 Task: Look for products in the category "Minerals" with berry flavor only.
Action: Mouse pressed left at (38, 100)
Screenshot: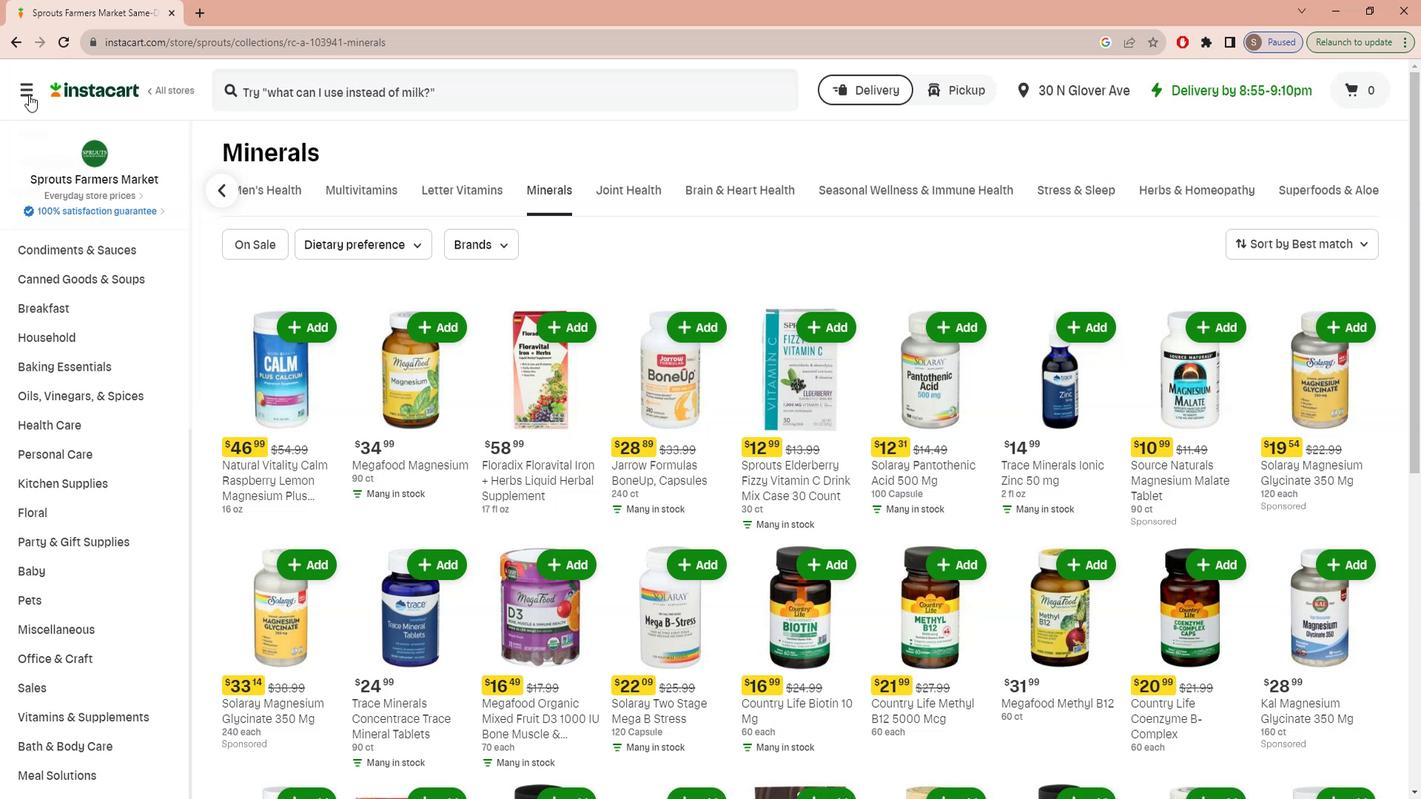 
Action: Mouse moved to (45, 202)
Screenshot: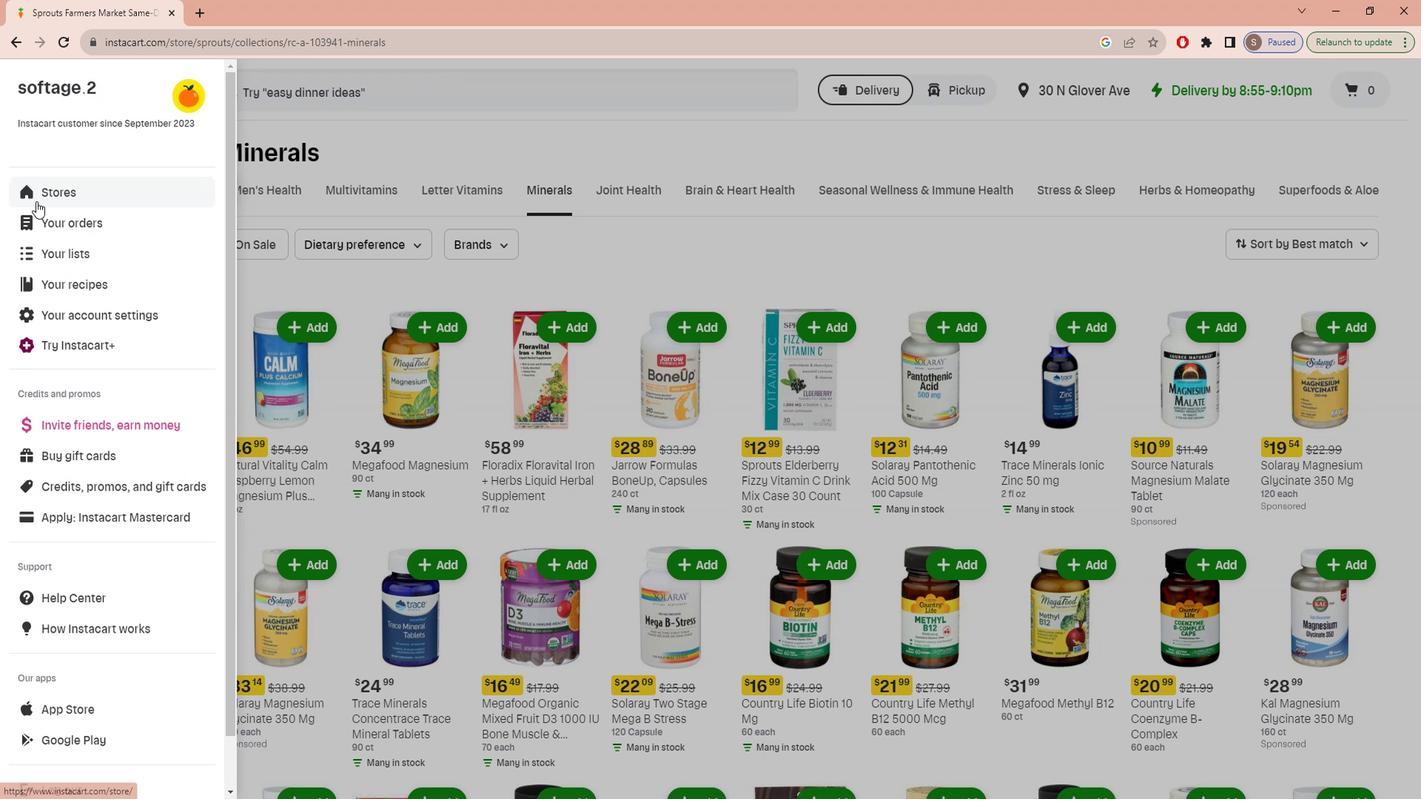 
Action: Mouse pressed left at (45, 202)
Screenshot: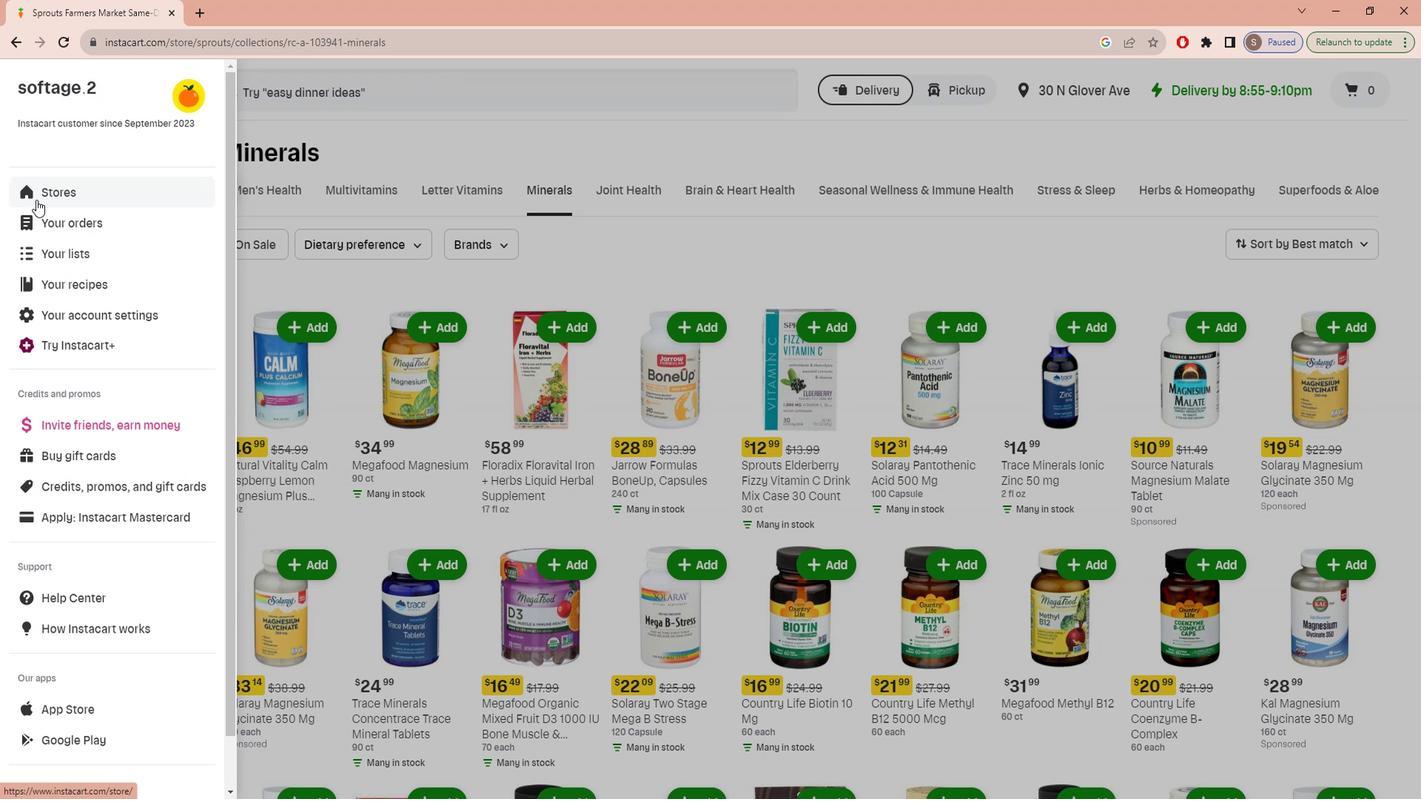 
Action: Mouse moved to (344, 162)
Screenshot: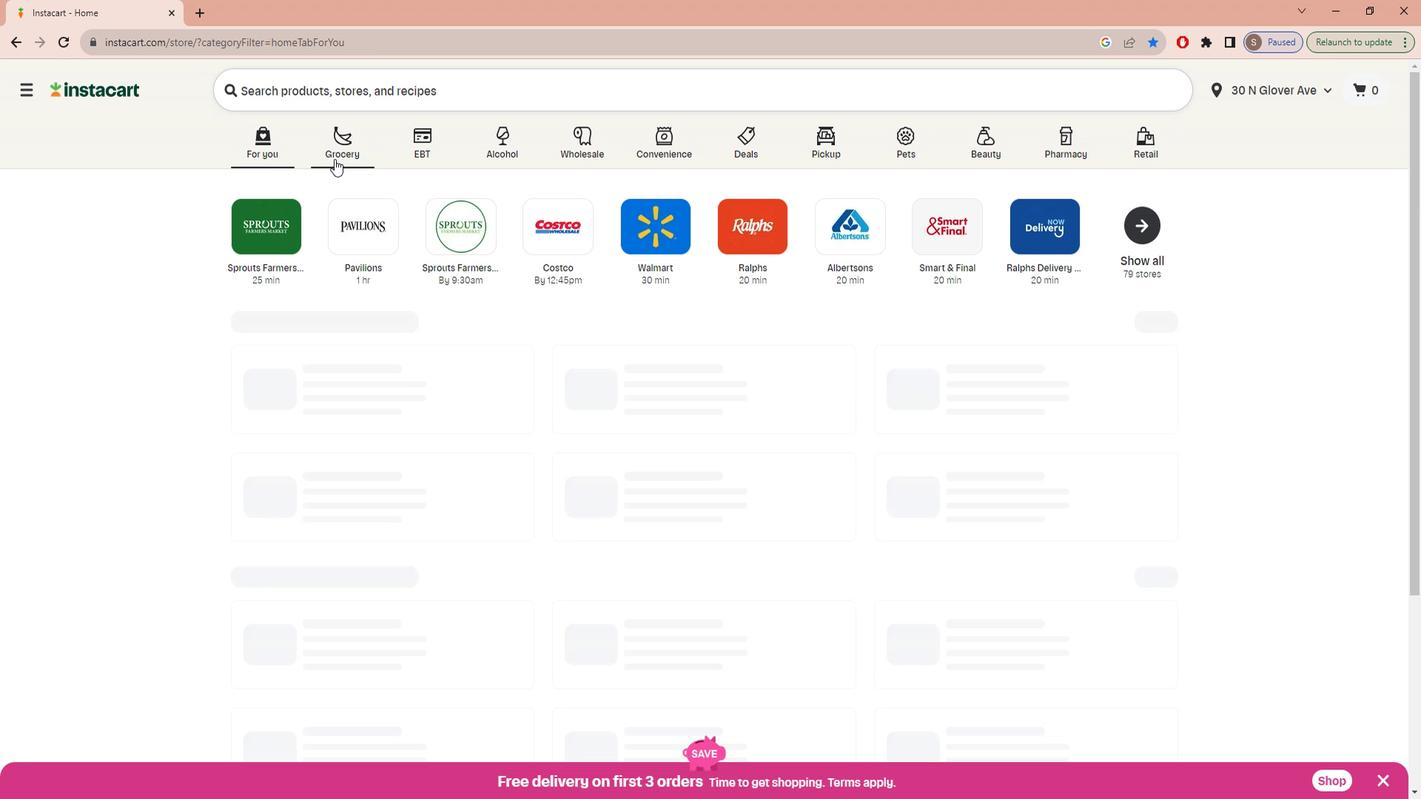 
Action: Mouse pressed left at (344, 162)
Screenshot: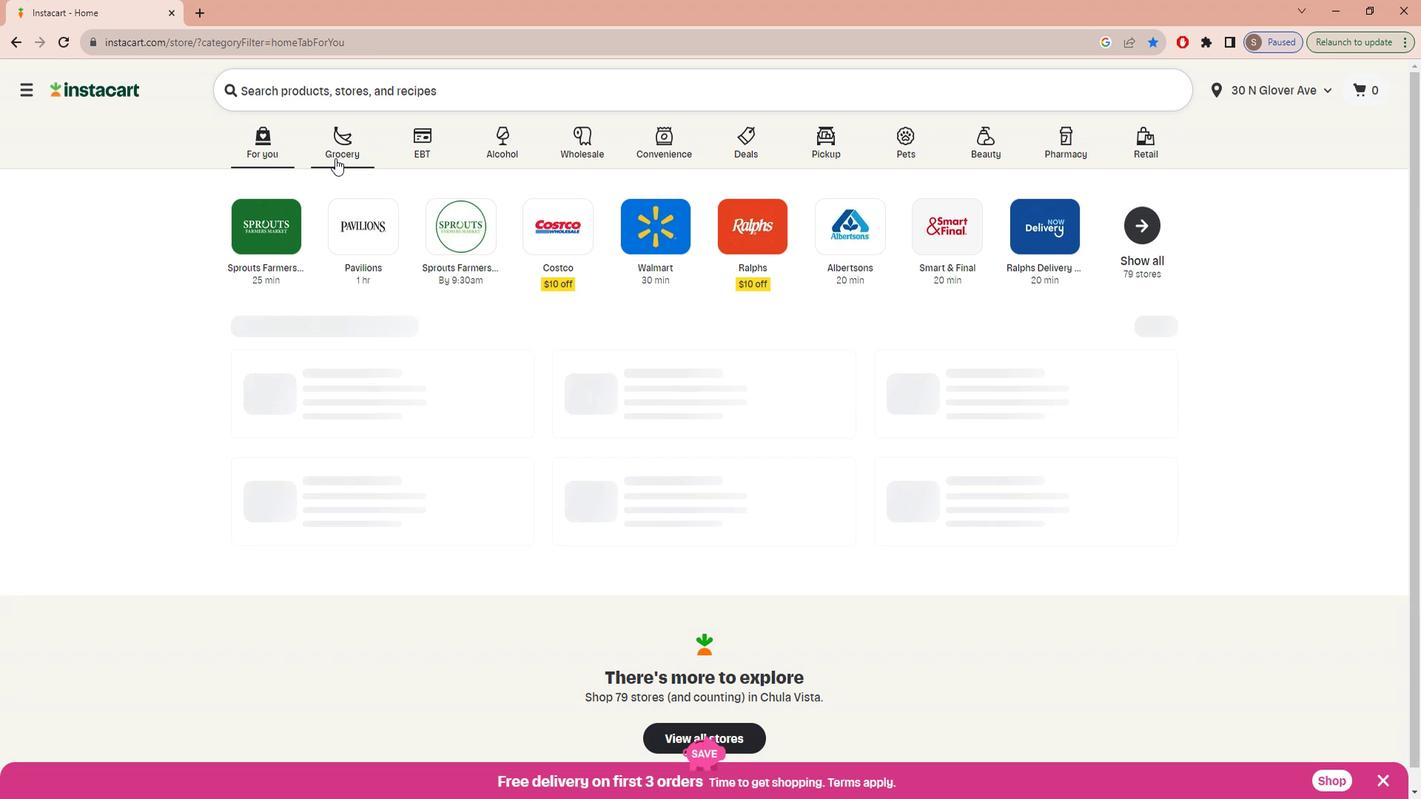 
Action: Mouse moved to (375, 401)
Screenshot: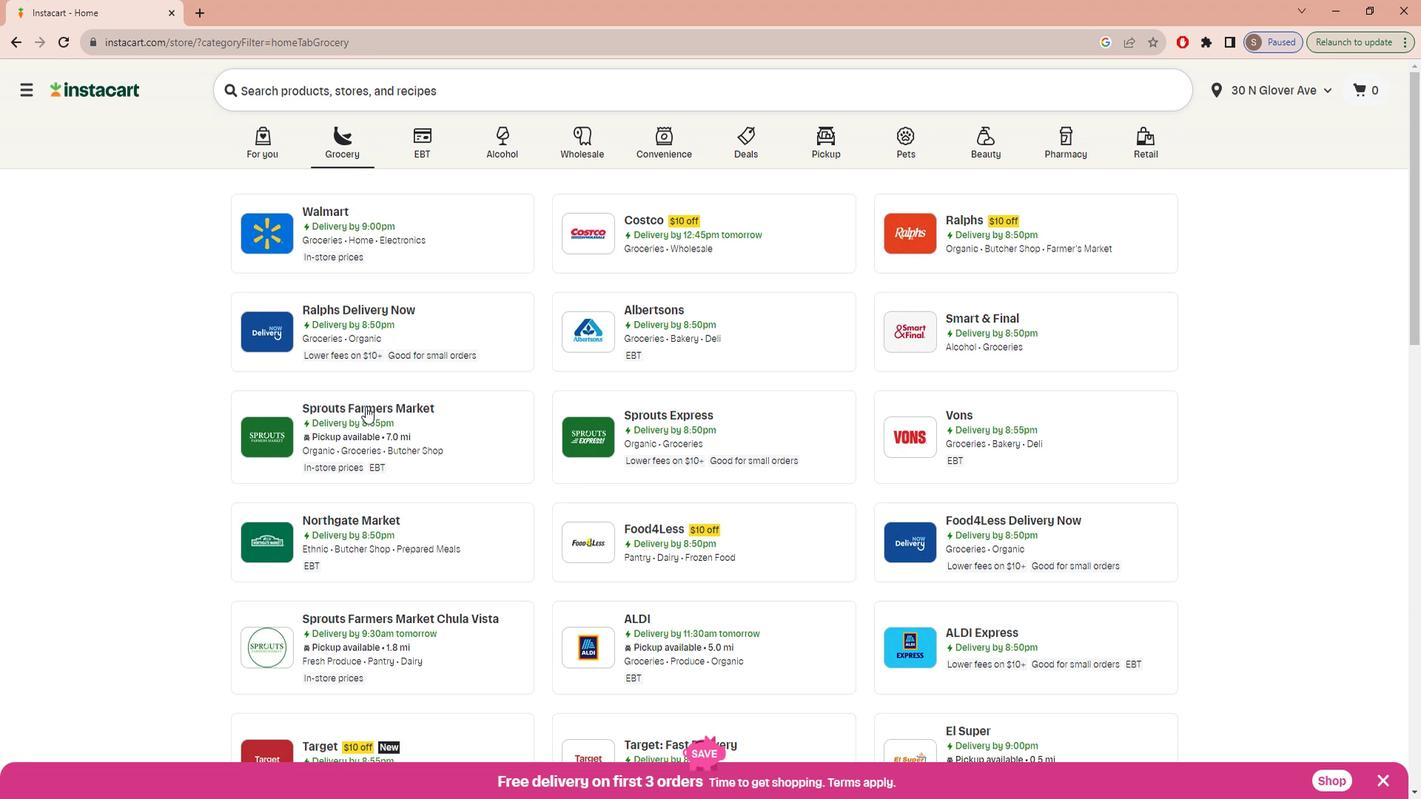 
Action: Mouse pressed left at (375, 401)
Screenshot: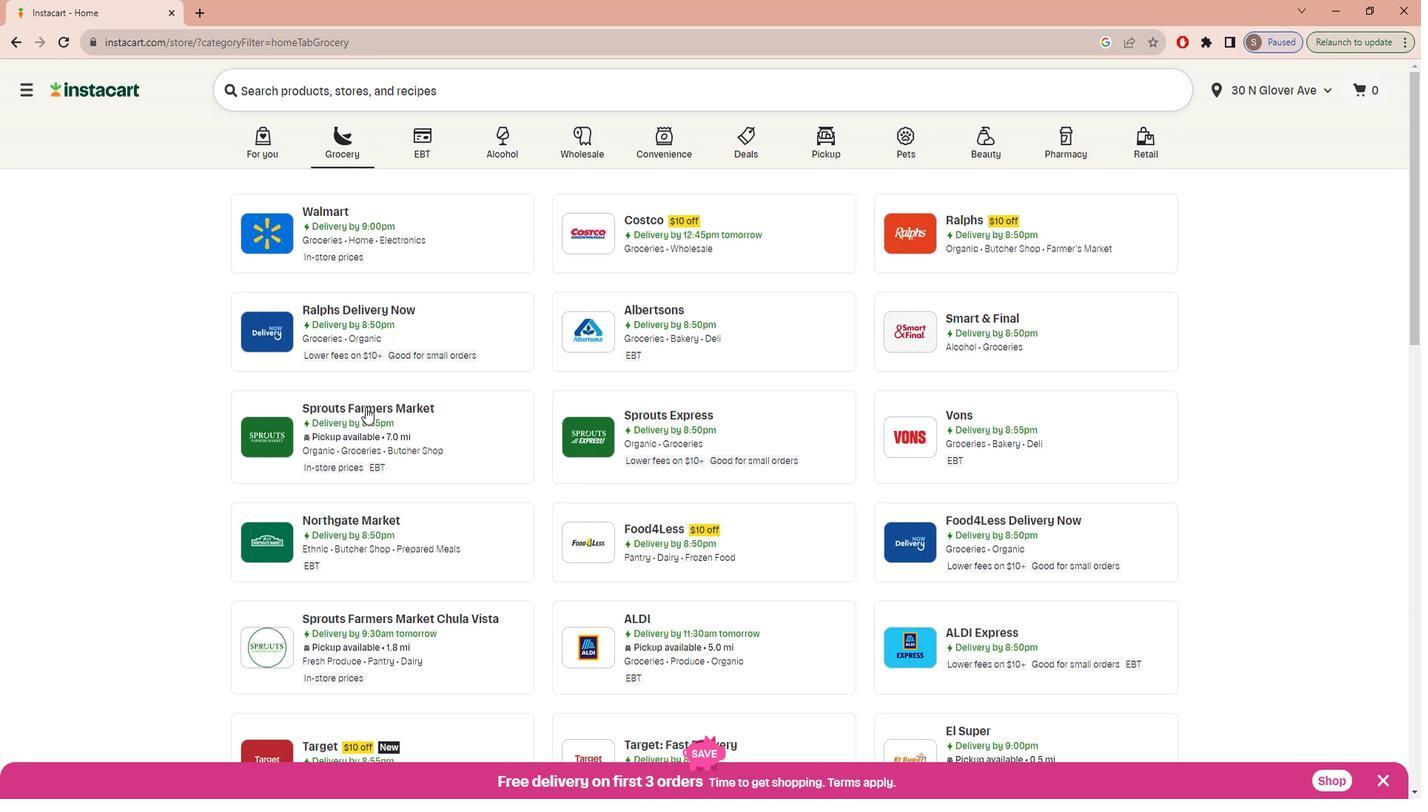 
Action: Mouse moved to (140, 620)
Screenshot: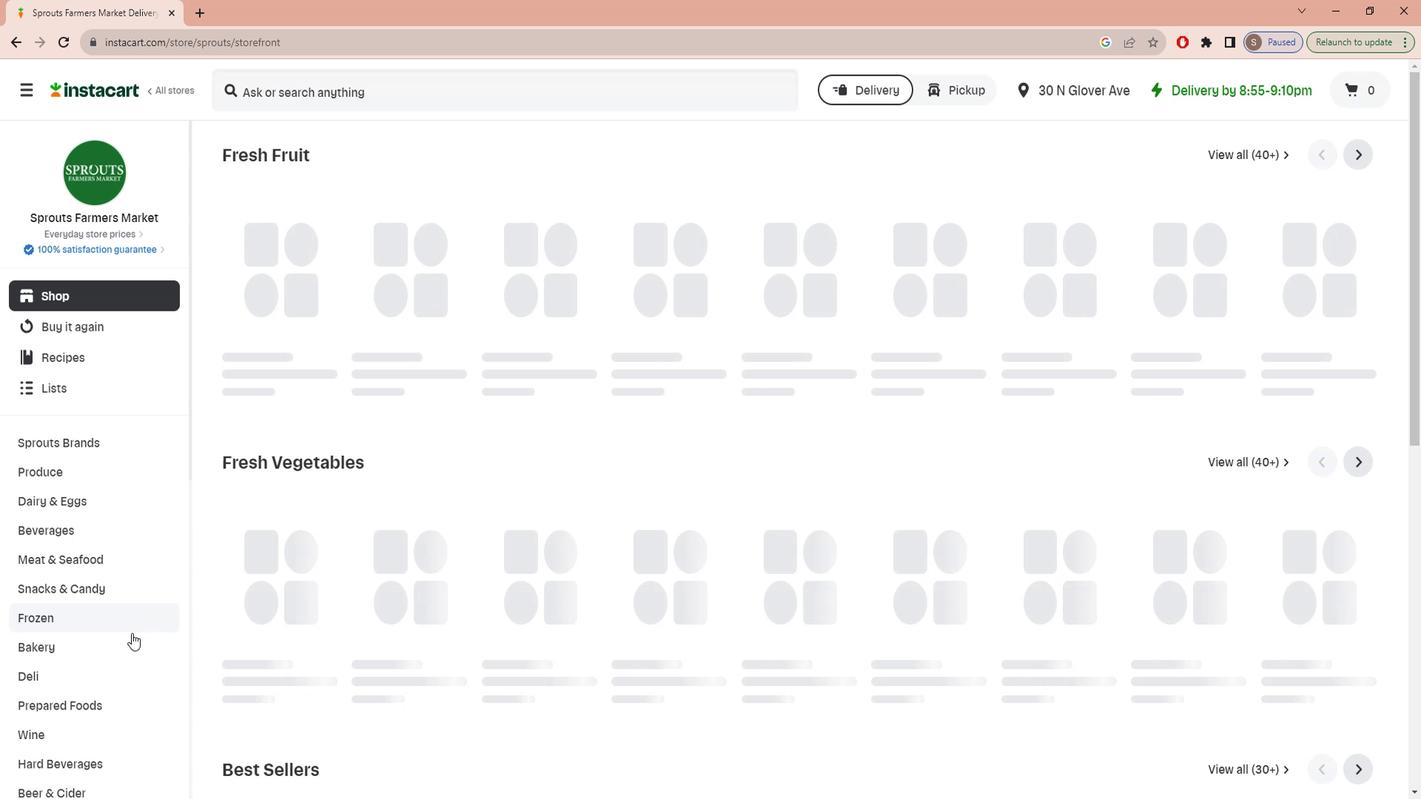 
Action: Mouse scrolled (140, 619) with delta (0, 0)
Screenshot: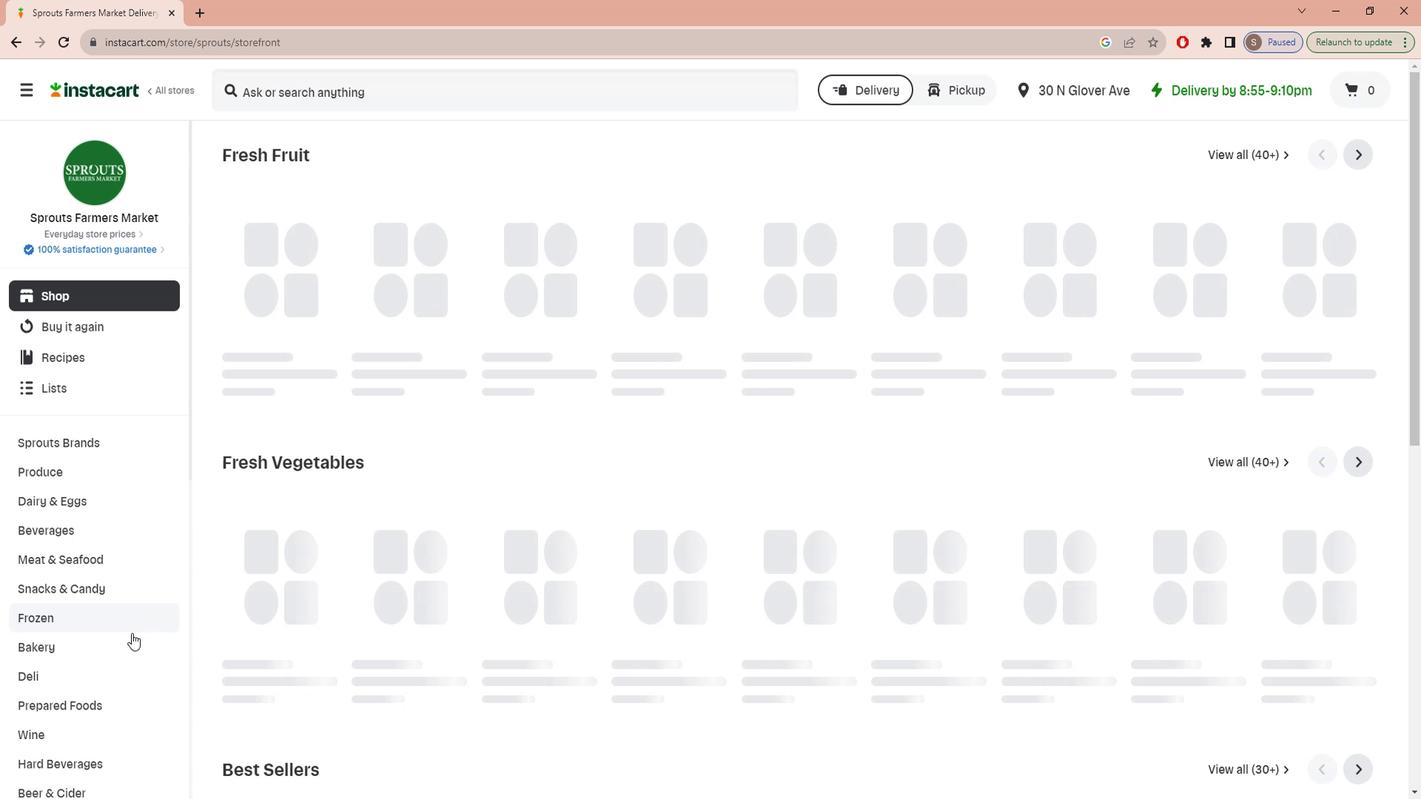
Action: Mouse moved to (139, 622)
Screenshot: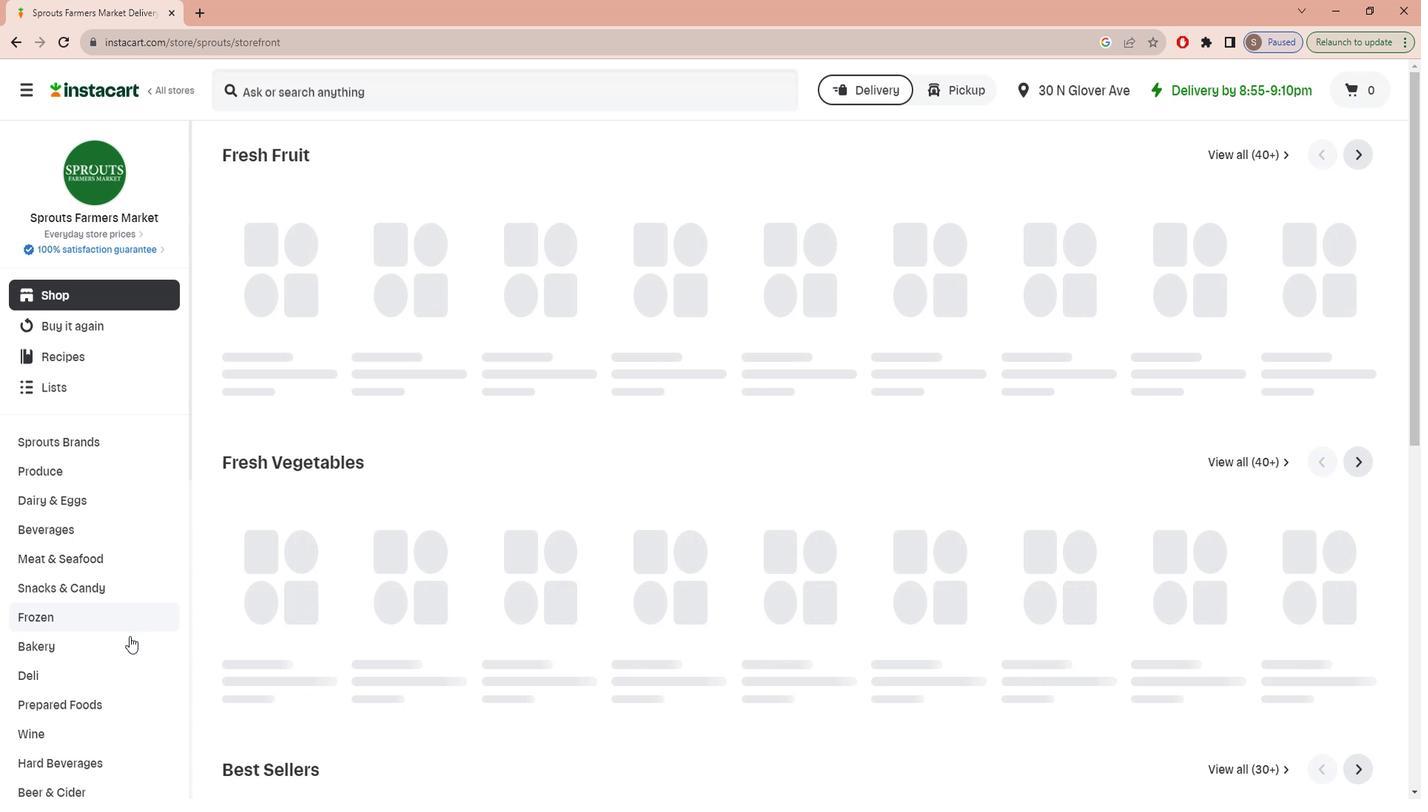 
Action: Mouse scrolled (139, 621) with delta (0, 0)
Screenshot: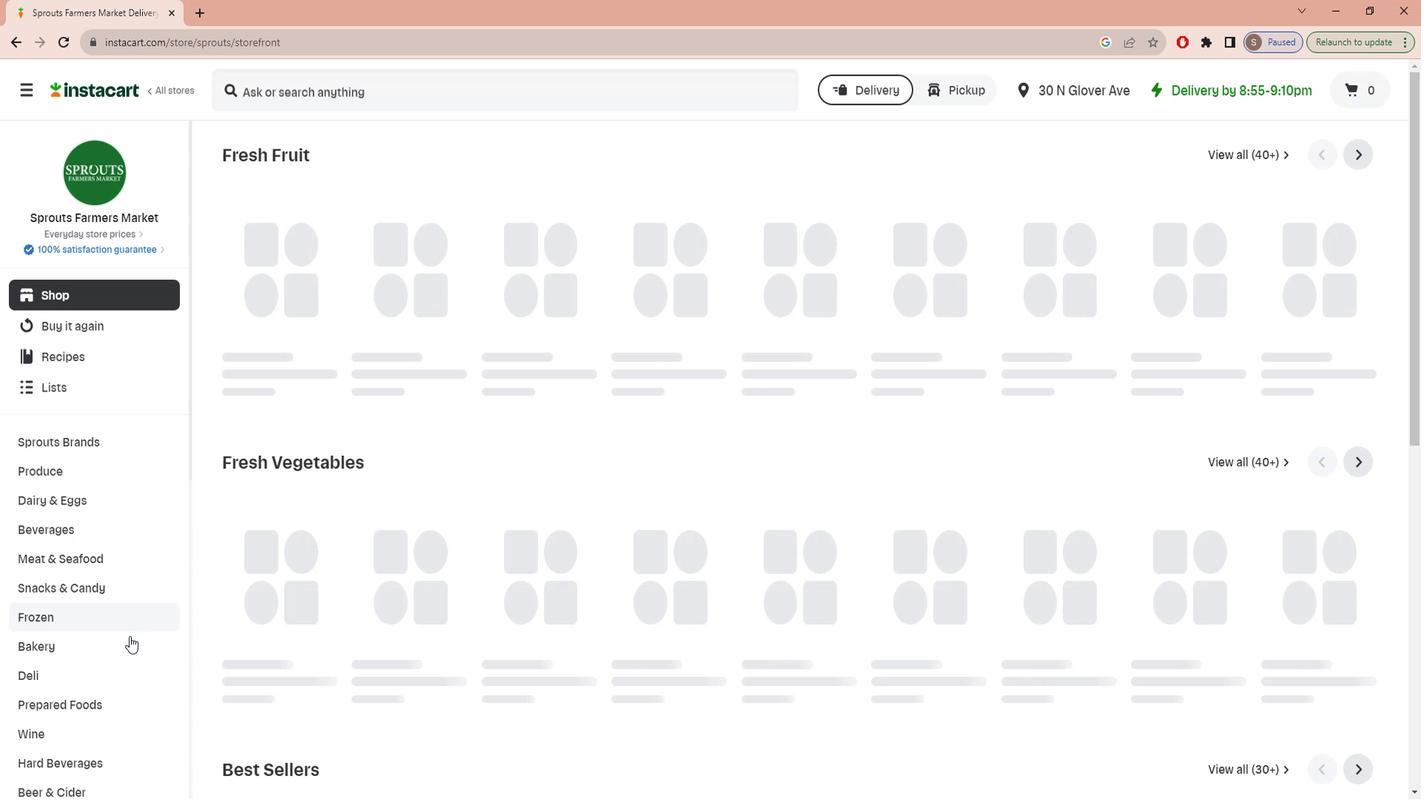 
Action: Mouse moved to (138, 622)
Screenshot: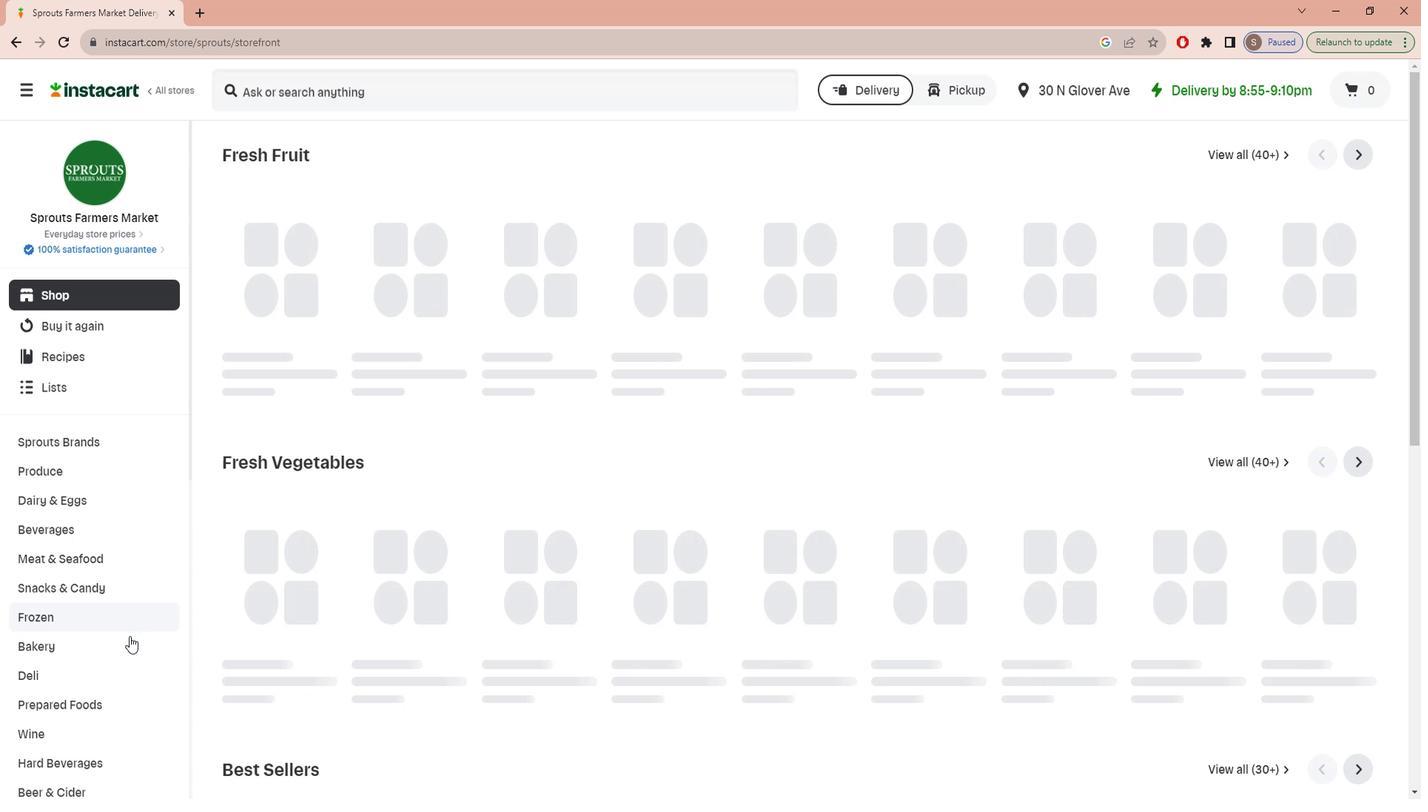 
Action: Mouse scrolled (138, 621) with delta (0, 0)
Screenshot: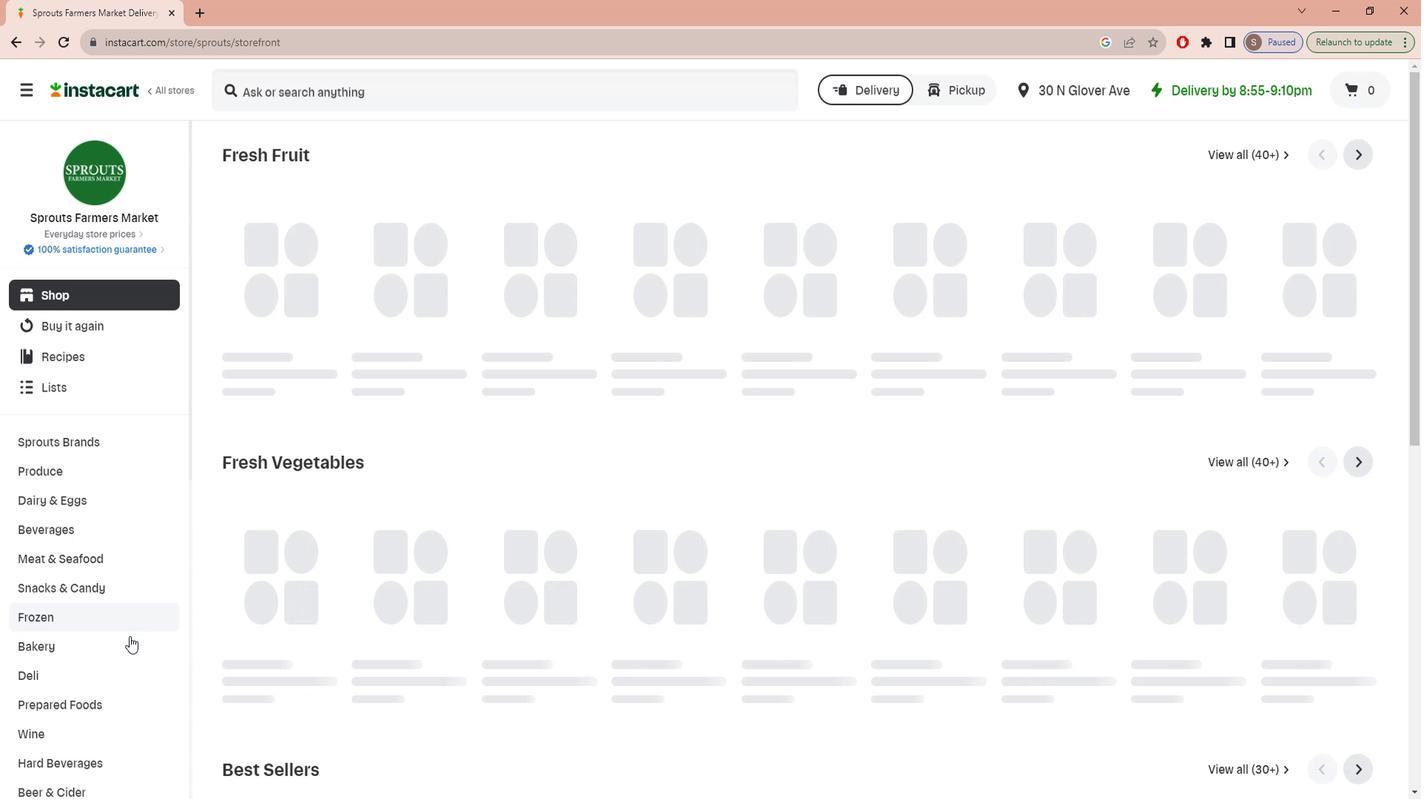 
Action: Mouse scrolled (138, 621) with delta (0, 0)
Screenshot: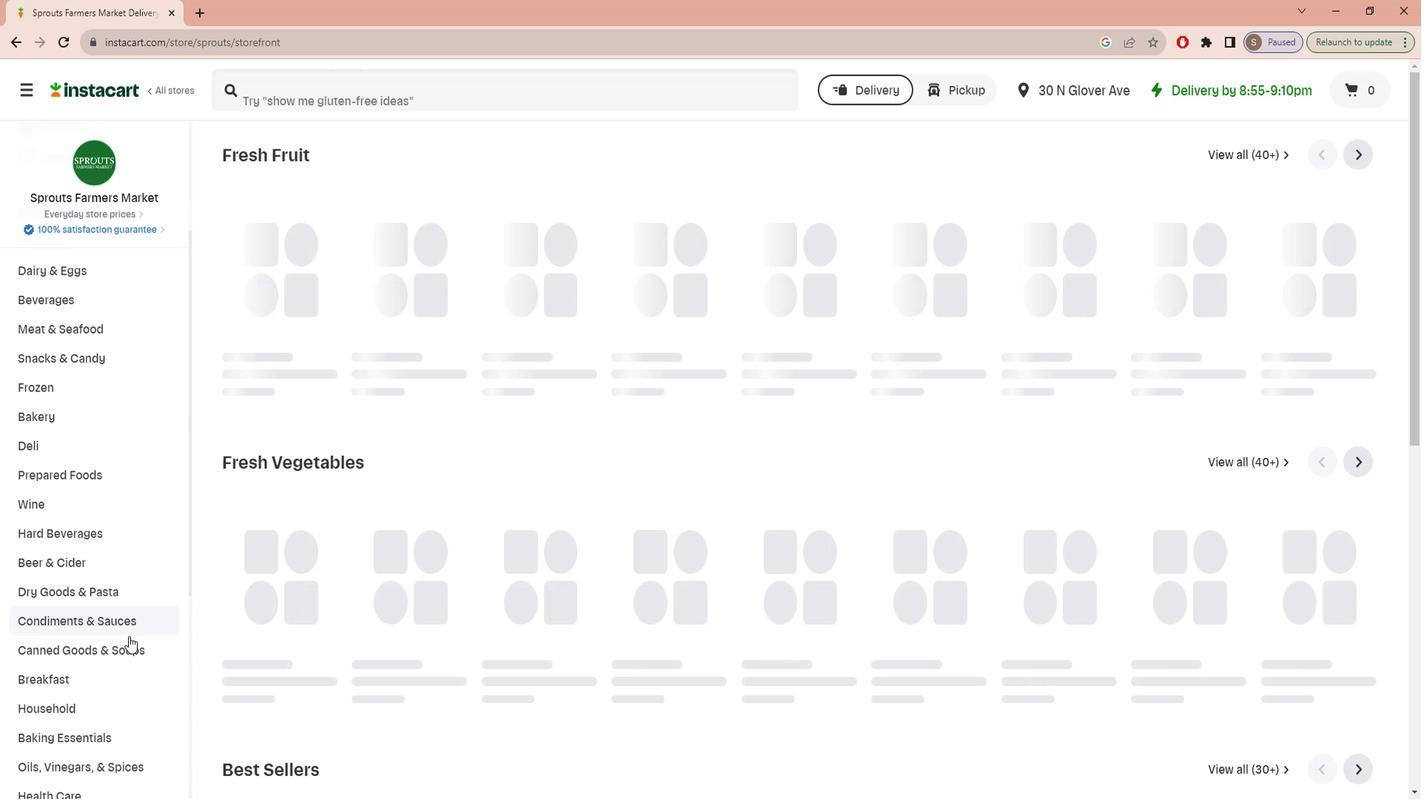 
Action: Mouse moved to (138, 623)
Screenshot: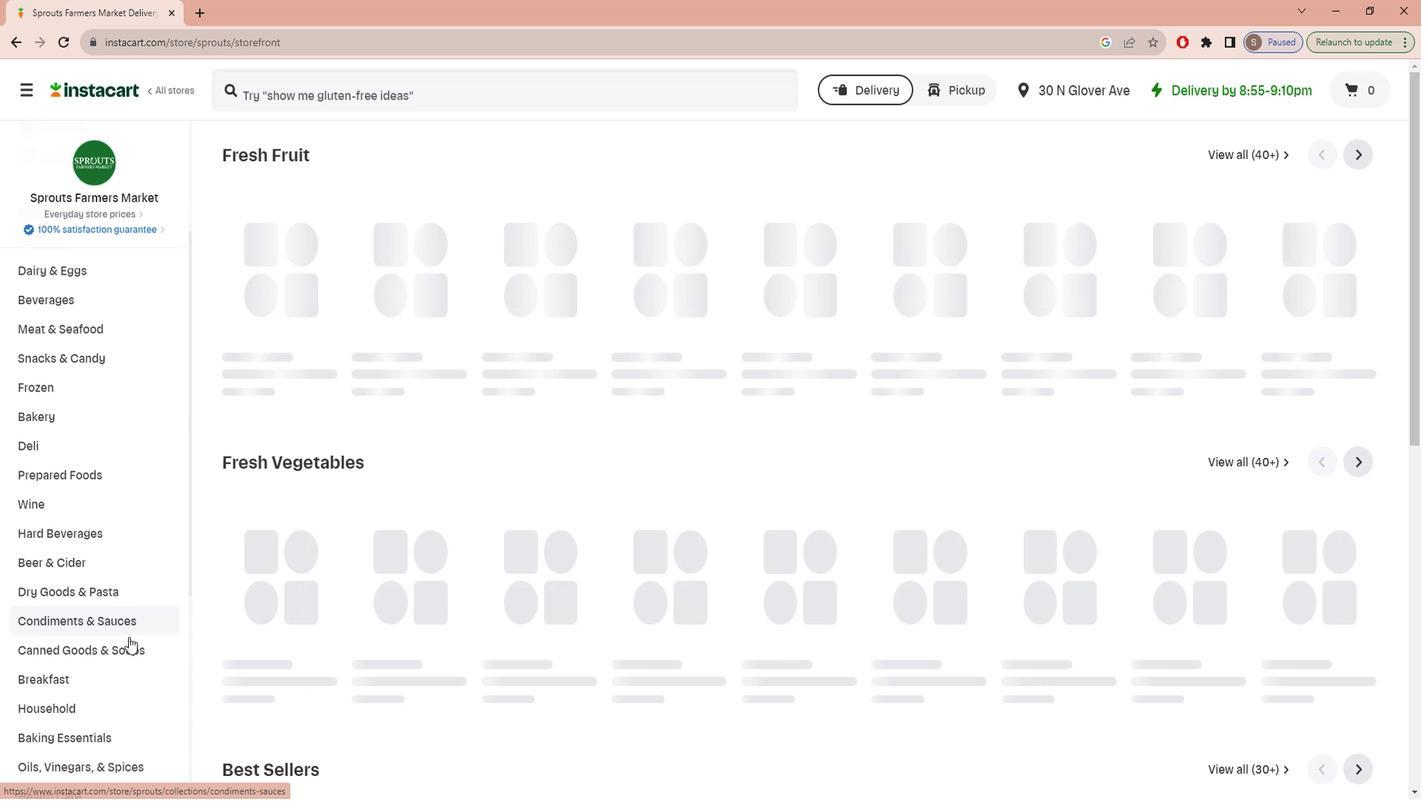 
Action: Mouse scrolled (138, 622) with delta (0, 0)
Screenshot: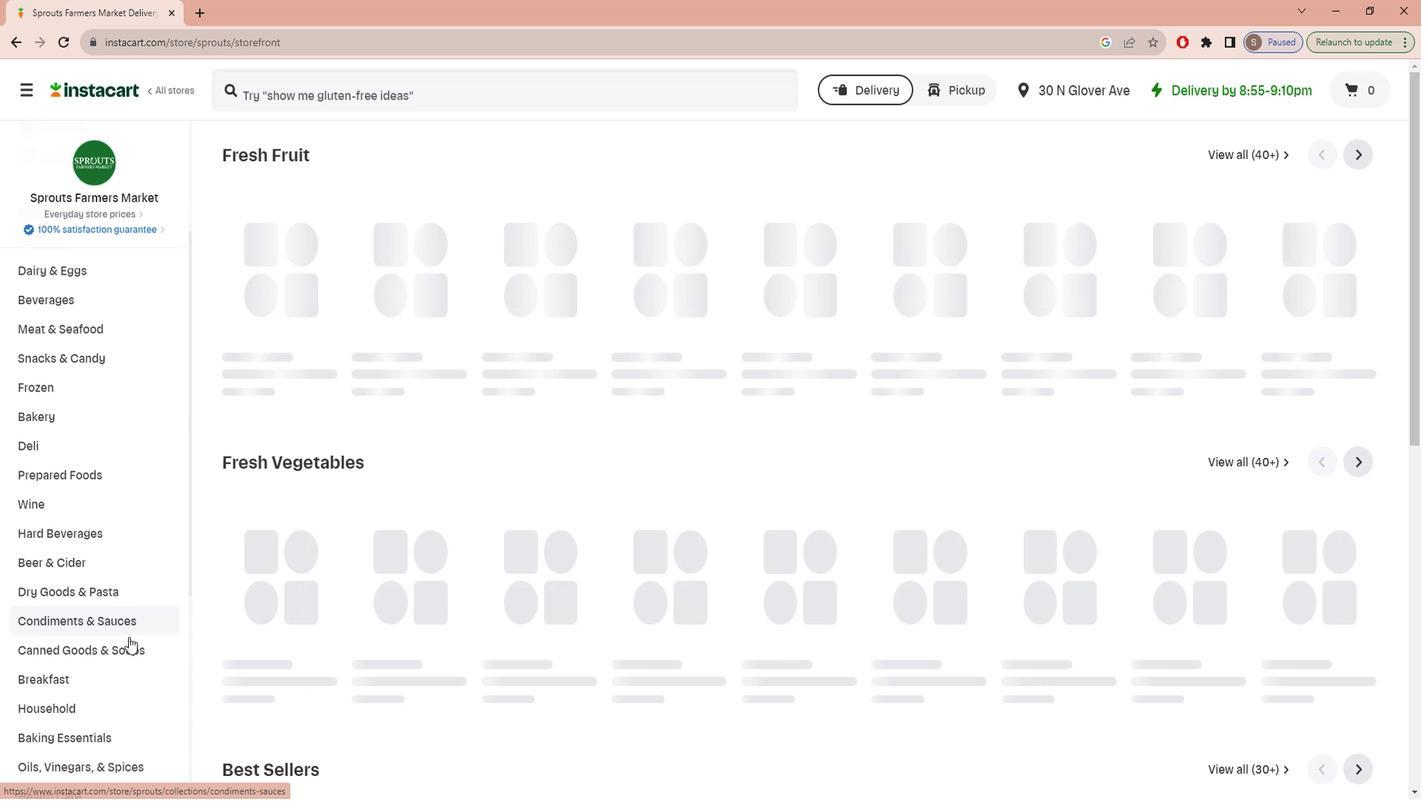 
Action: Mouse moved to (136, 624)
Screenshot: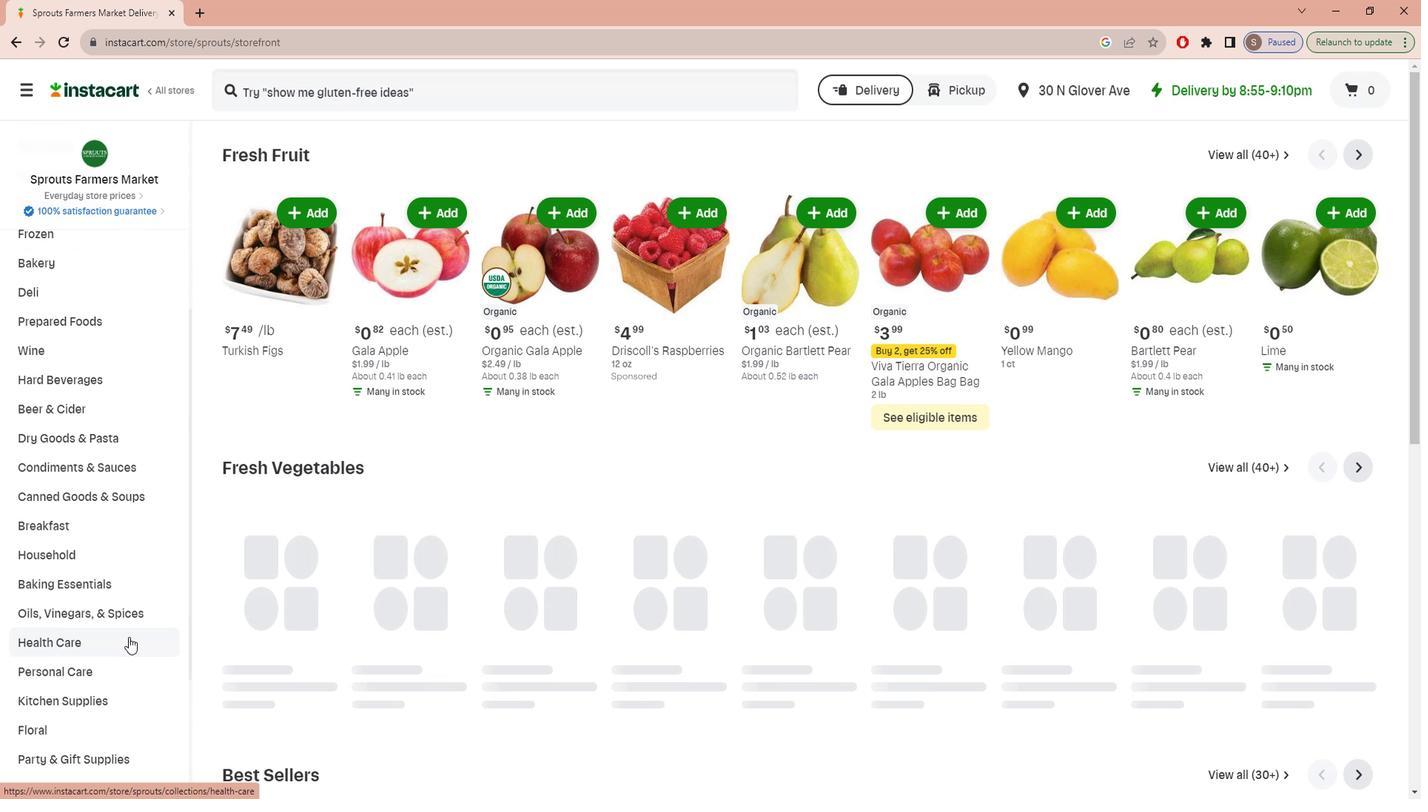 
Action: Mouse scrolled (136, 624) with delta (0, 0)
Screenshot: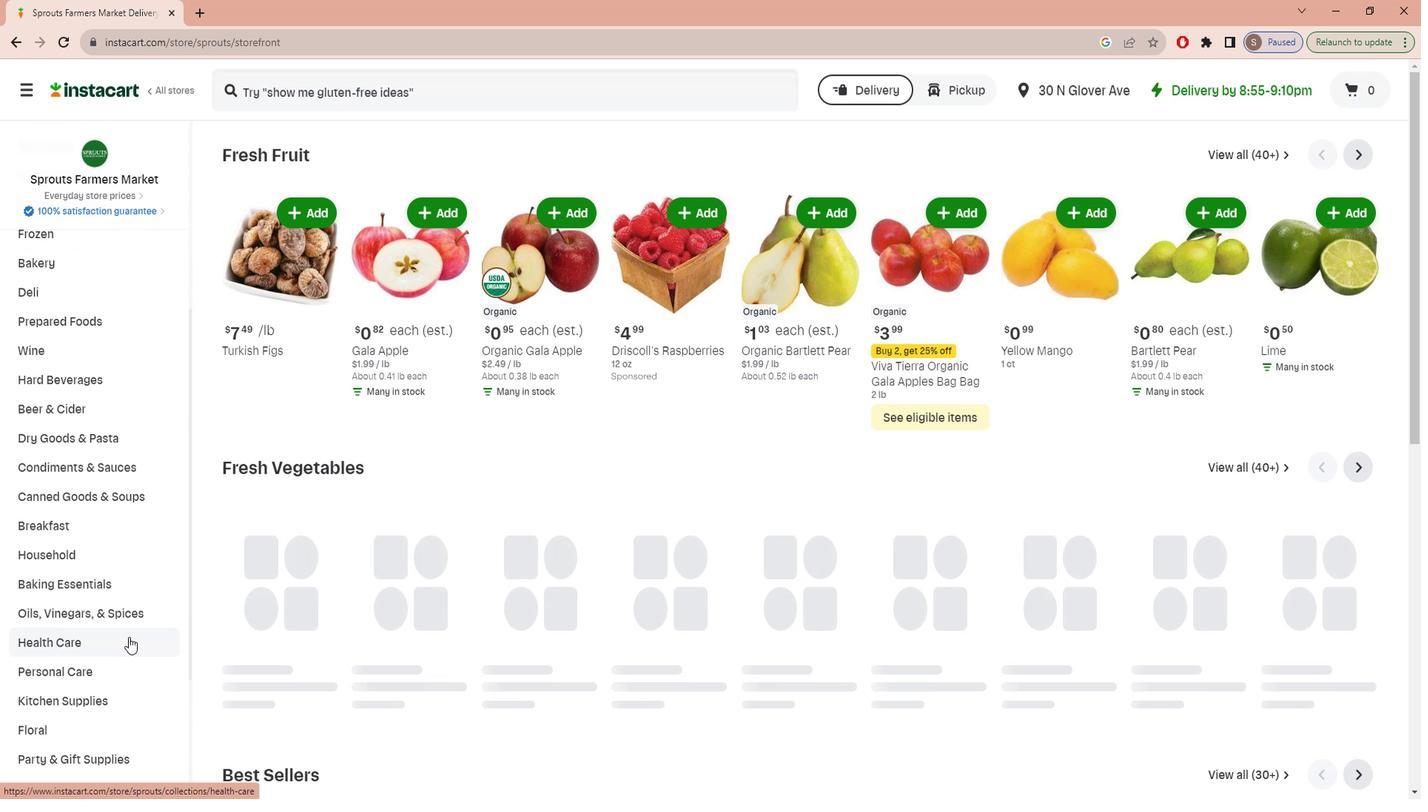 
Action: Mouse moved to (136, 624)
Screenshot: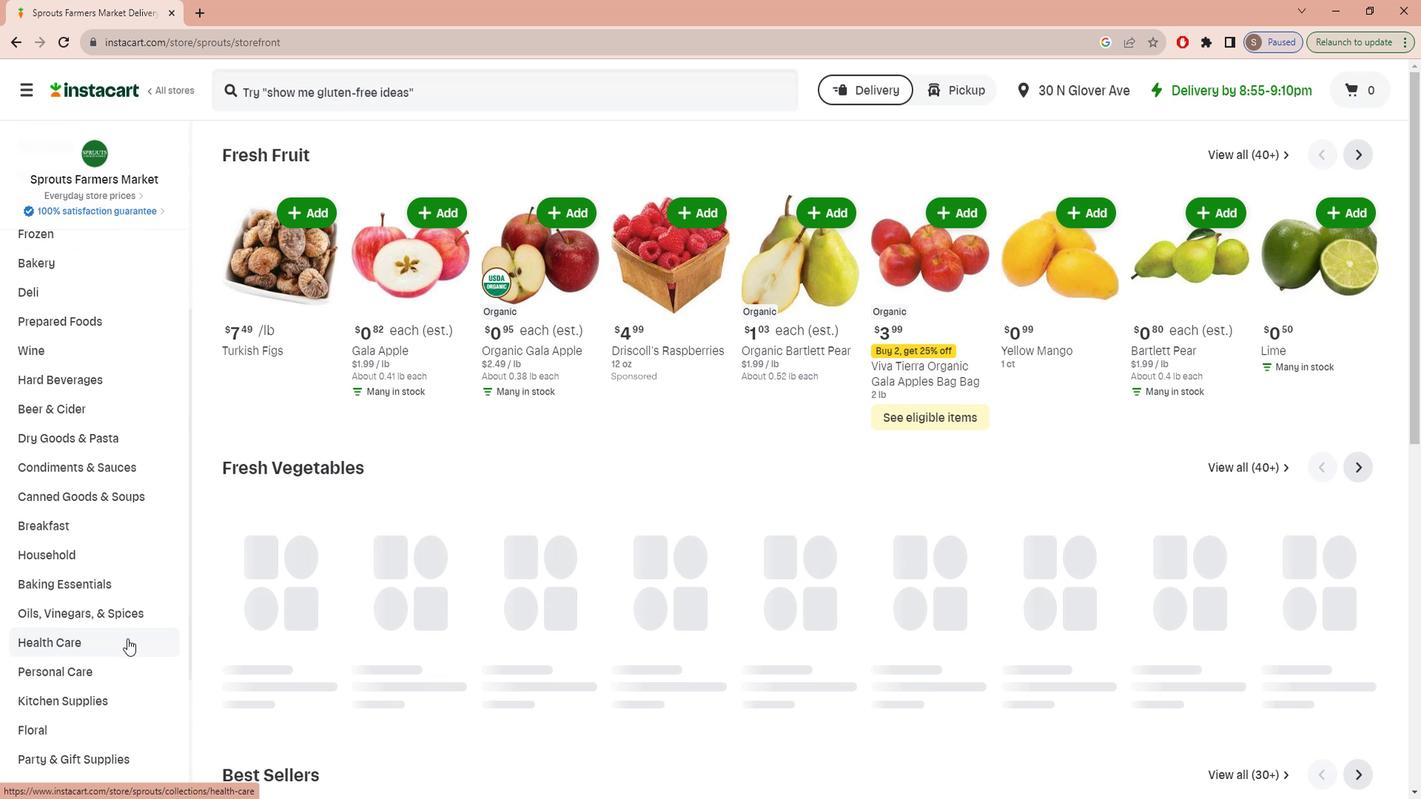 
Action: Mouse scrolled (136, 624) with delta (0, 0)
Screenshot: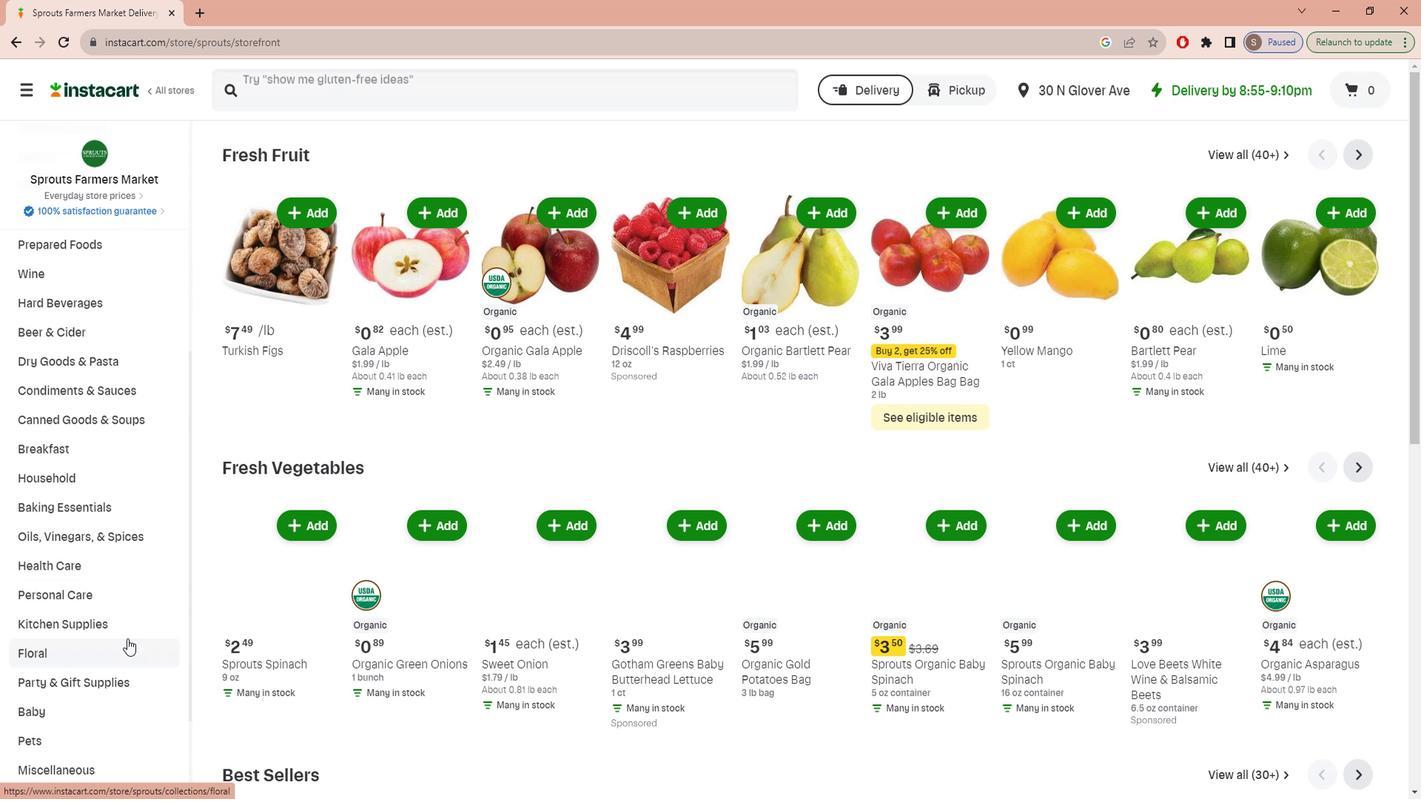 
Action: Mouse moved to (136, 625)
Screenshot: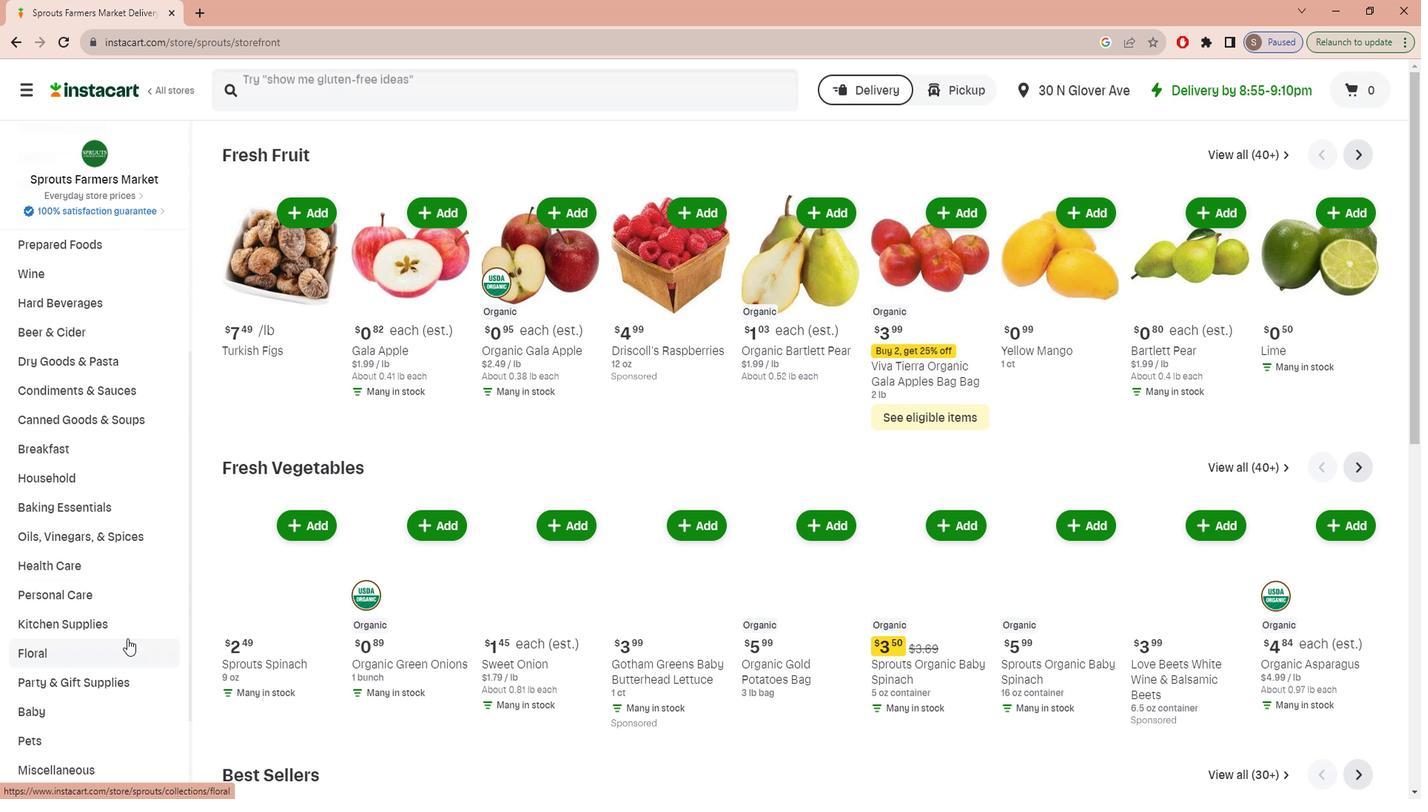 
Action: Mouse scrolled (136, 624) with delta (0, 0)
Screenshot: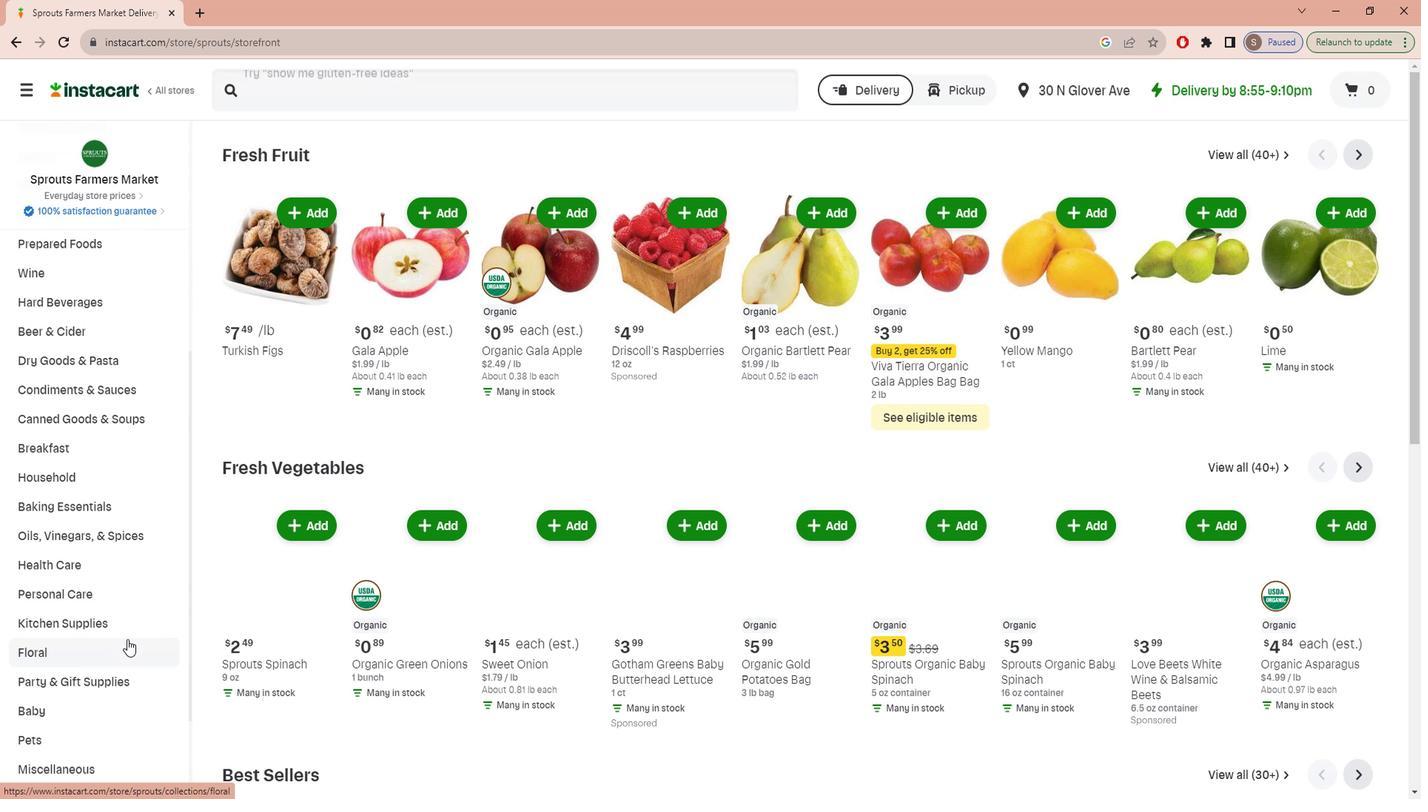 
Action: Mouse scrolled (136, 624) with delta (0, 0)
Screenshot: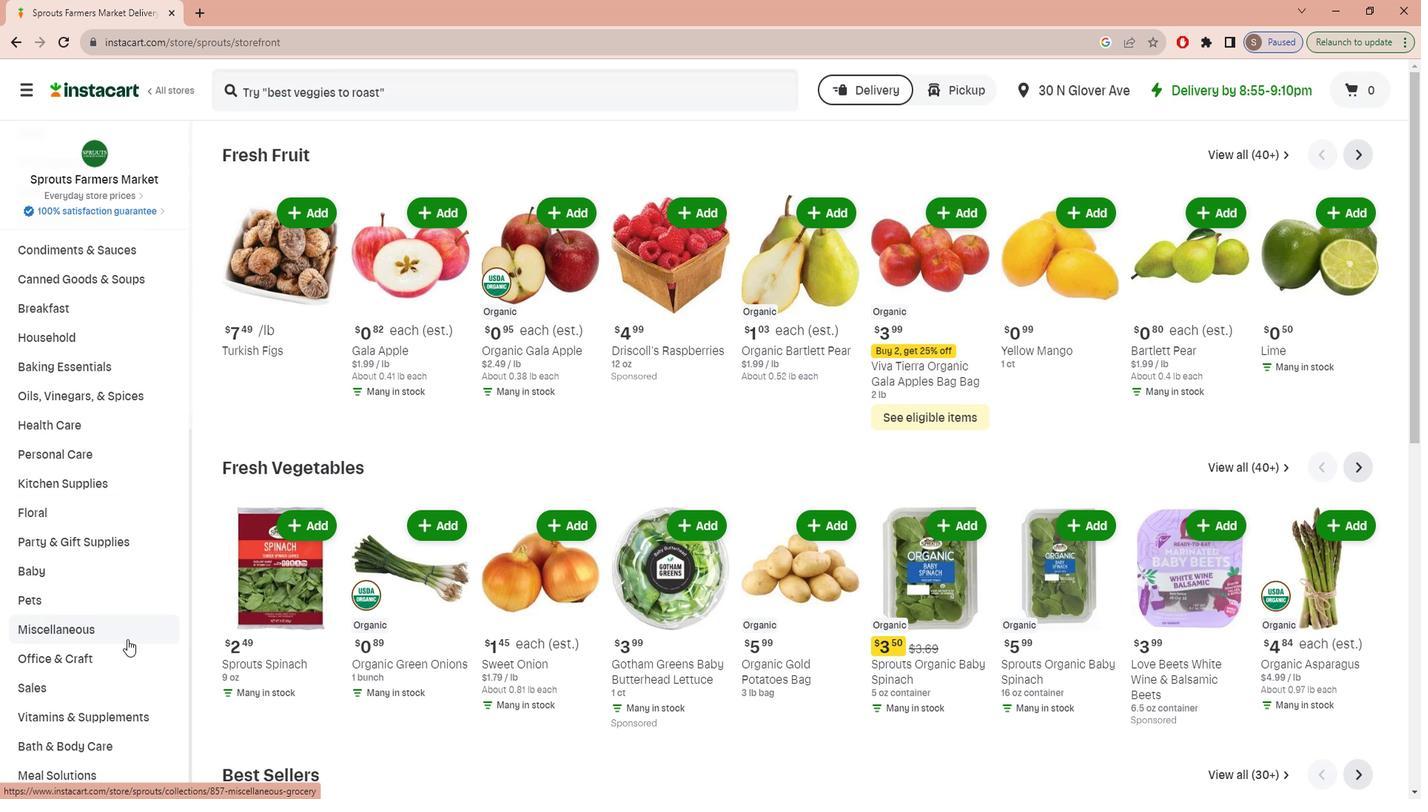 
Action: Mouse moved to (139, 692)
Screenshot: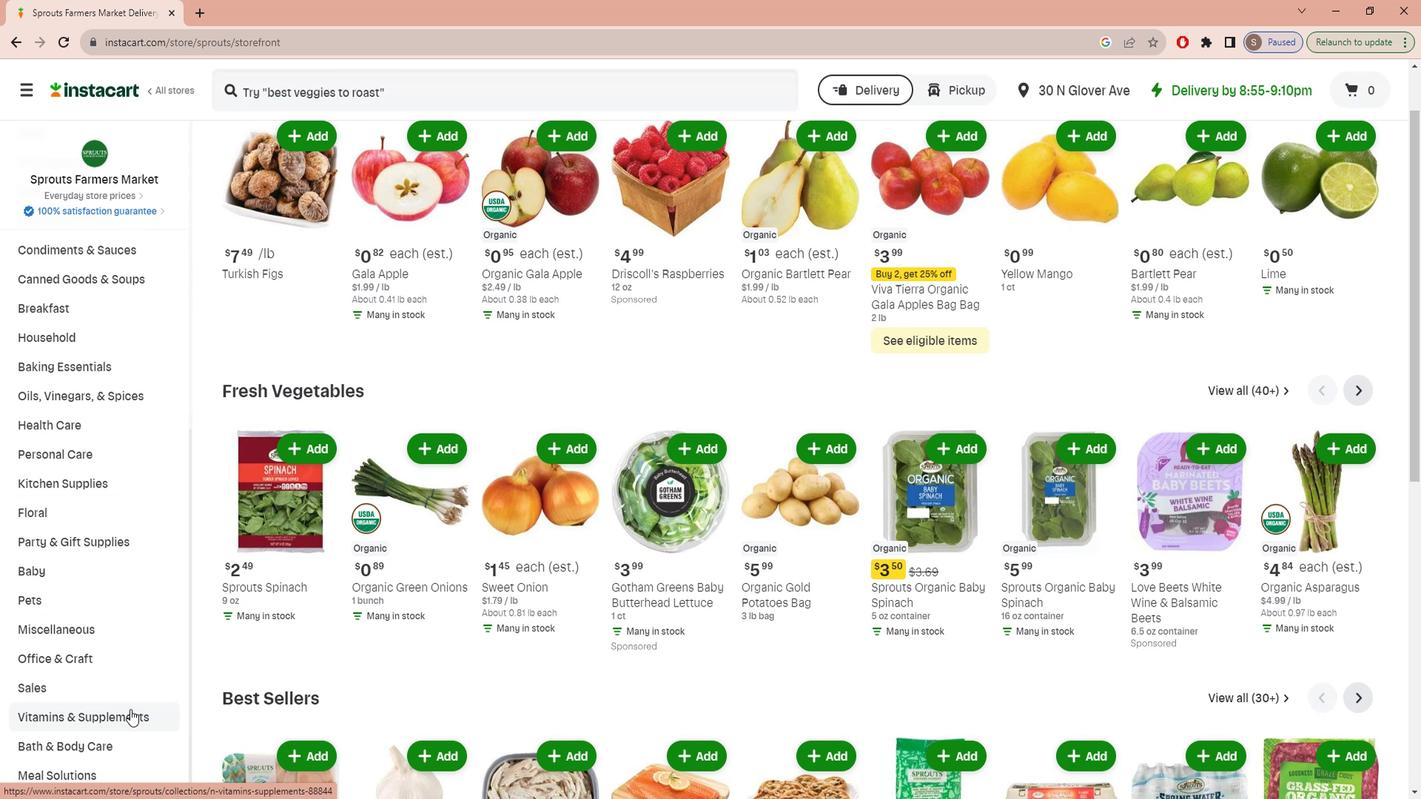 
Action: Mouse pressed left at (139, 692)
Screenshot: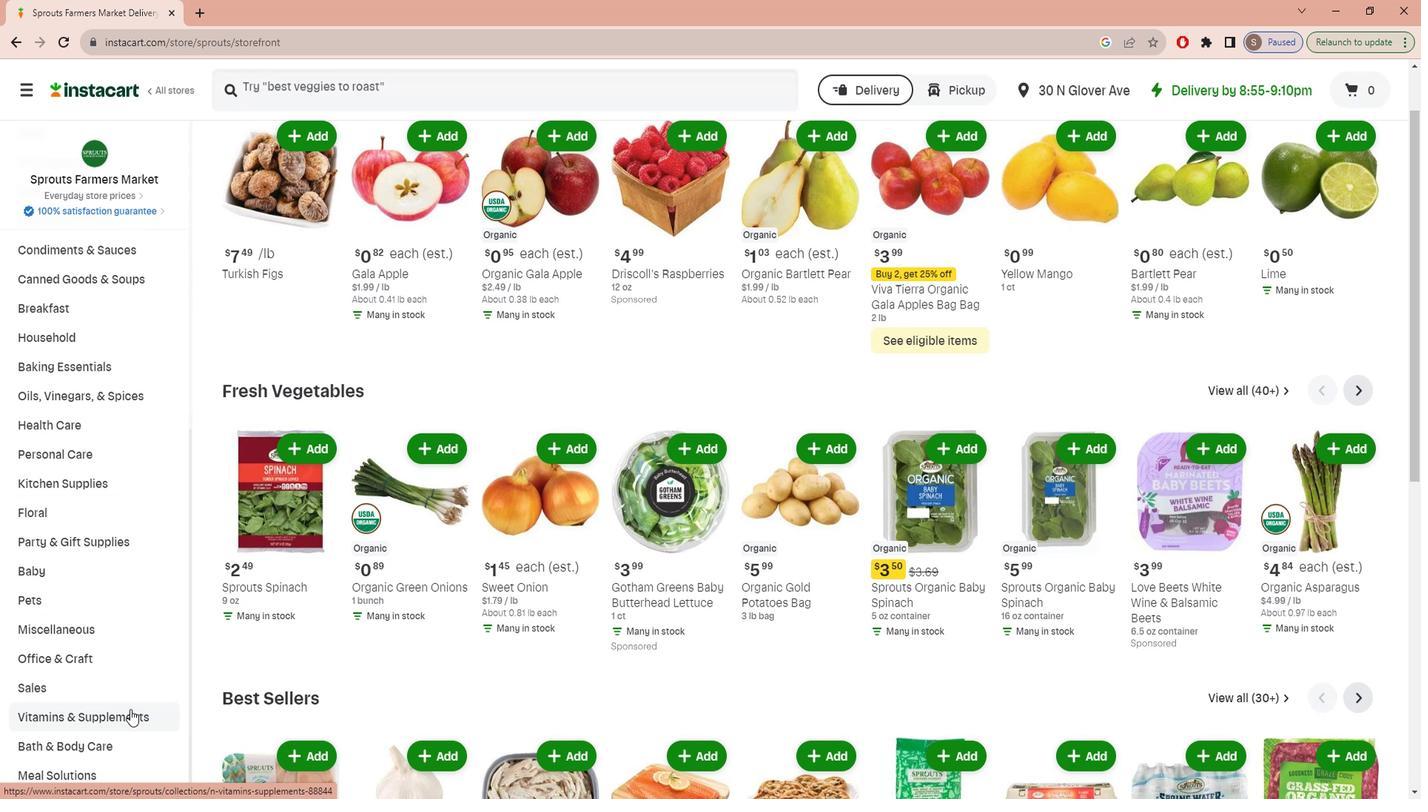
Action: Mouse moved to (1397, 192)
Screenshot: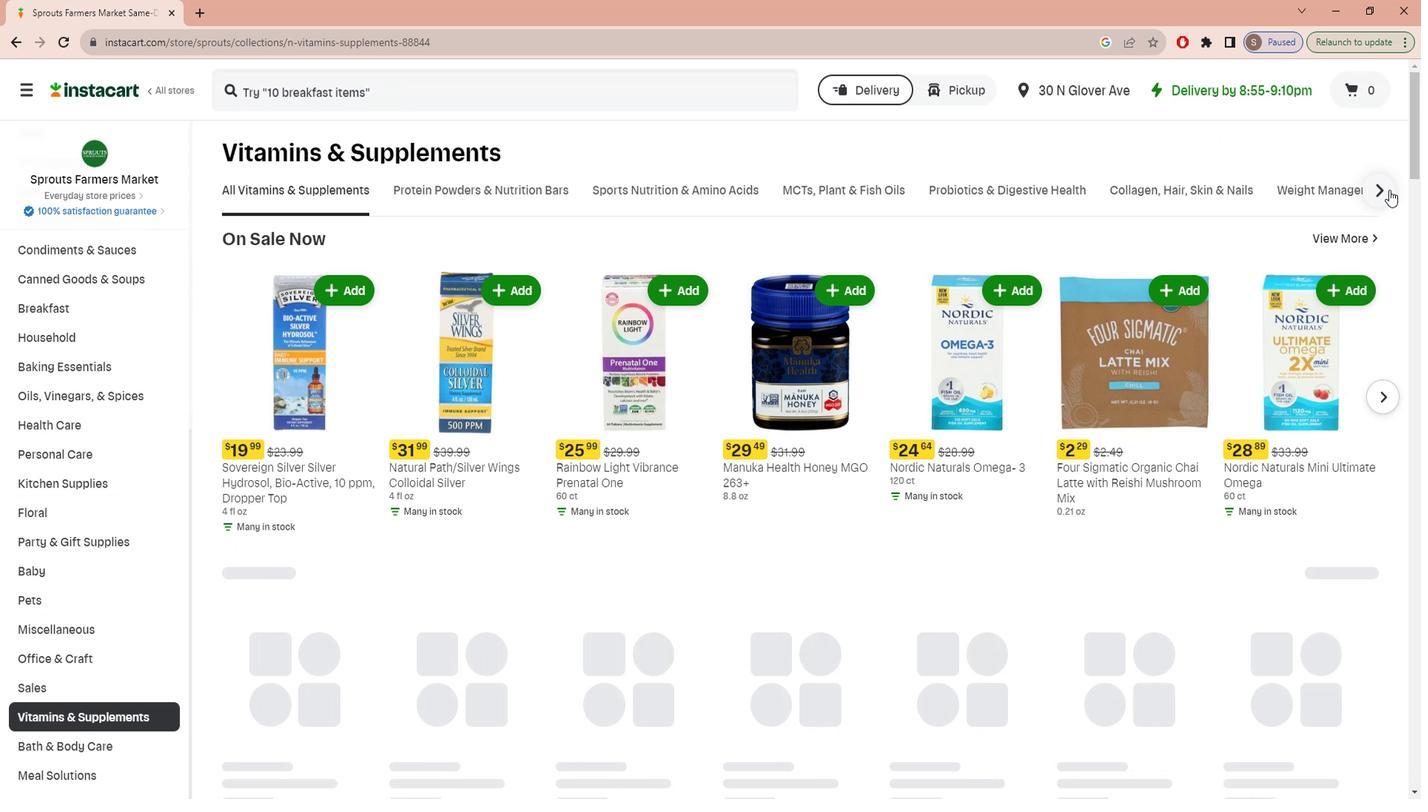 
Action: Mouse pressed left at (1397, 192)
Screenshot: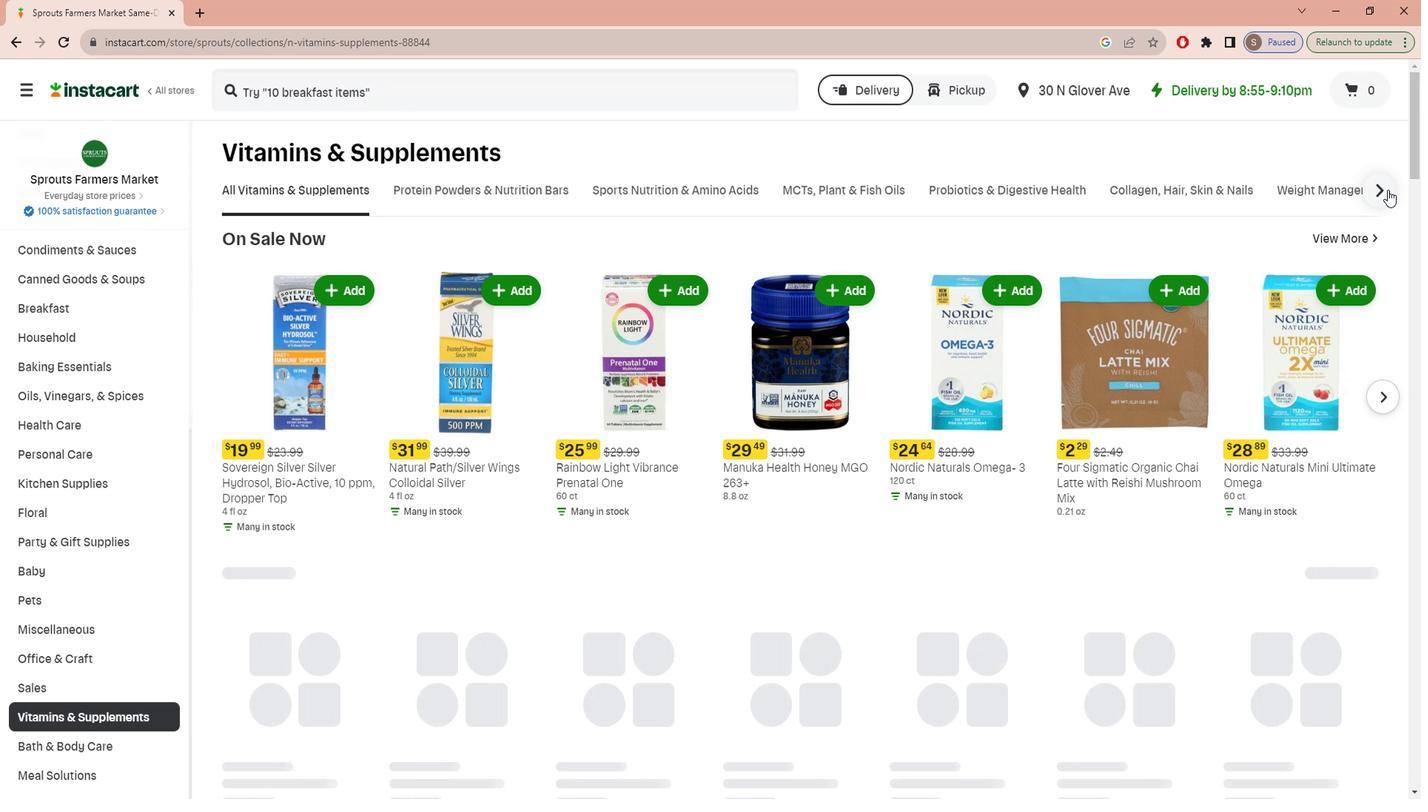 
Action: Mouse moved to (1015, 191)
Screenshot: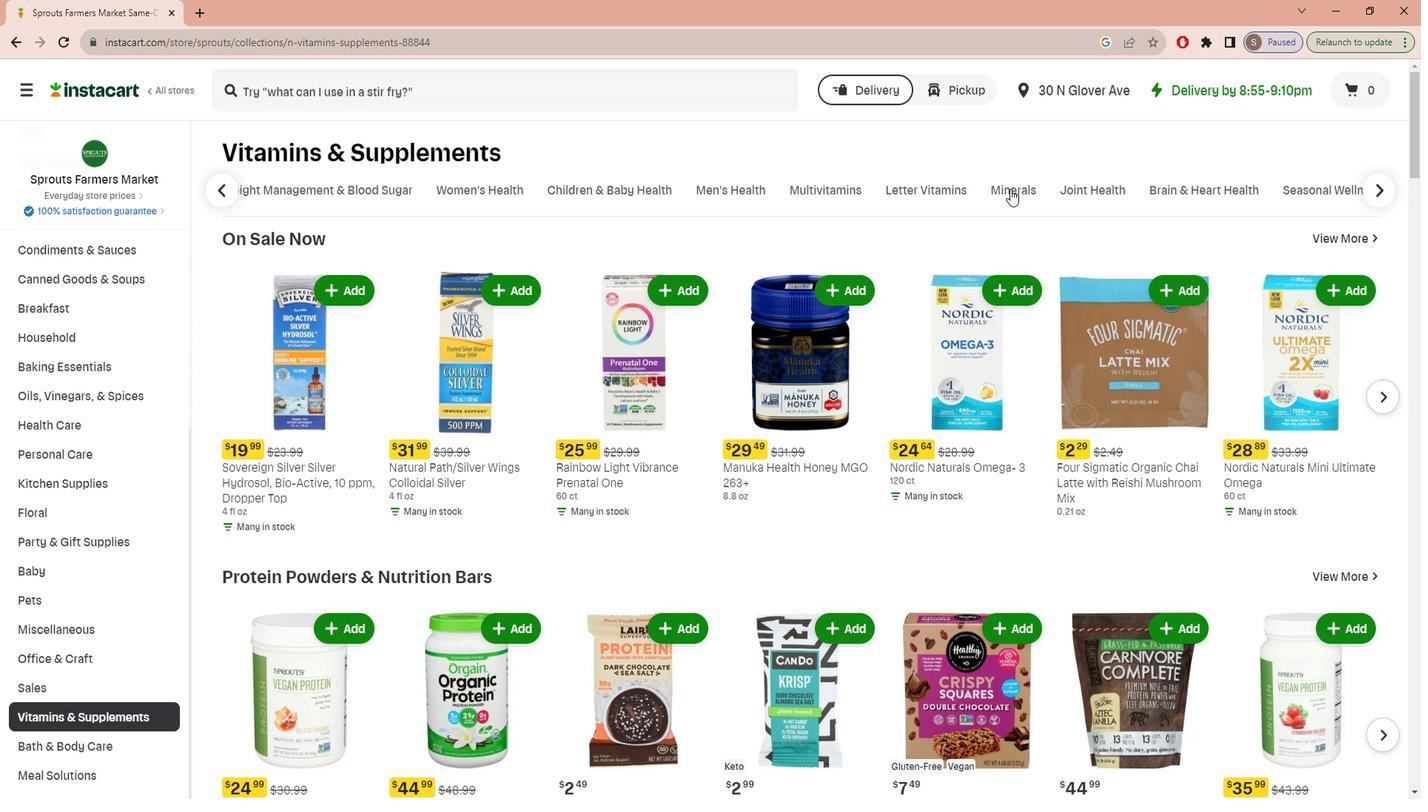 
Action: Mouse pressed left at (1015, 191)
Screenshot: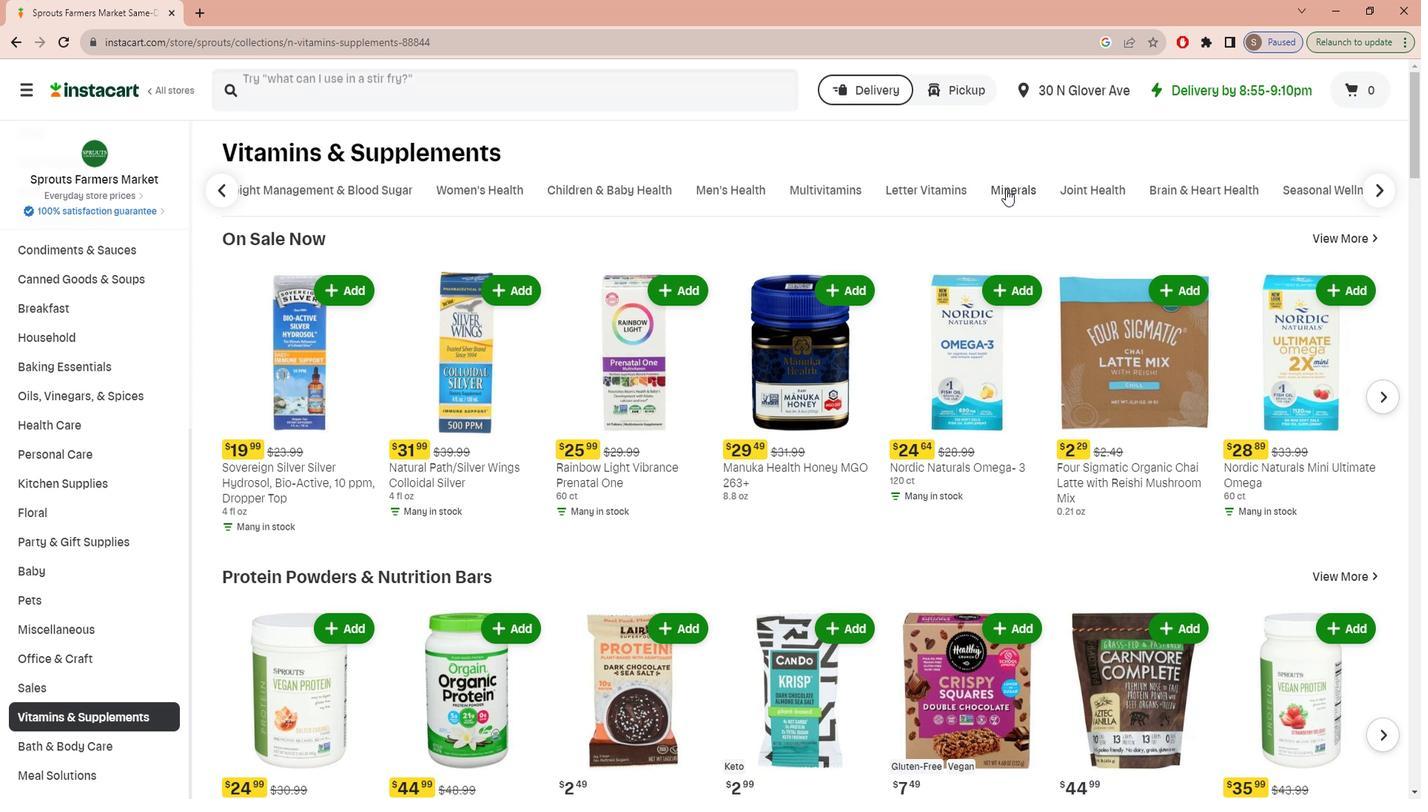 
Action: Mouse moved to (447, 433)
Screenshot: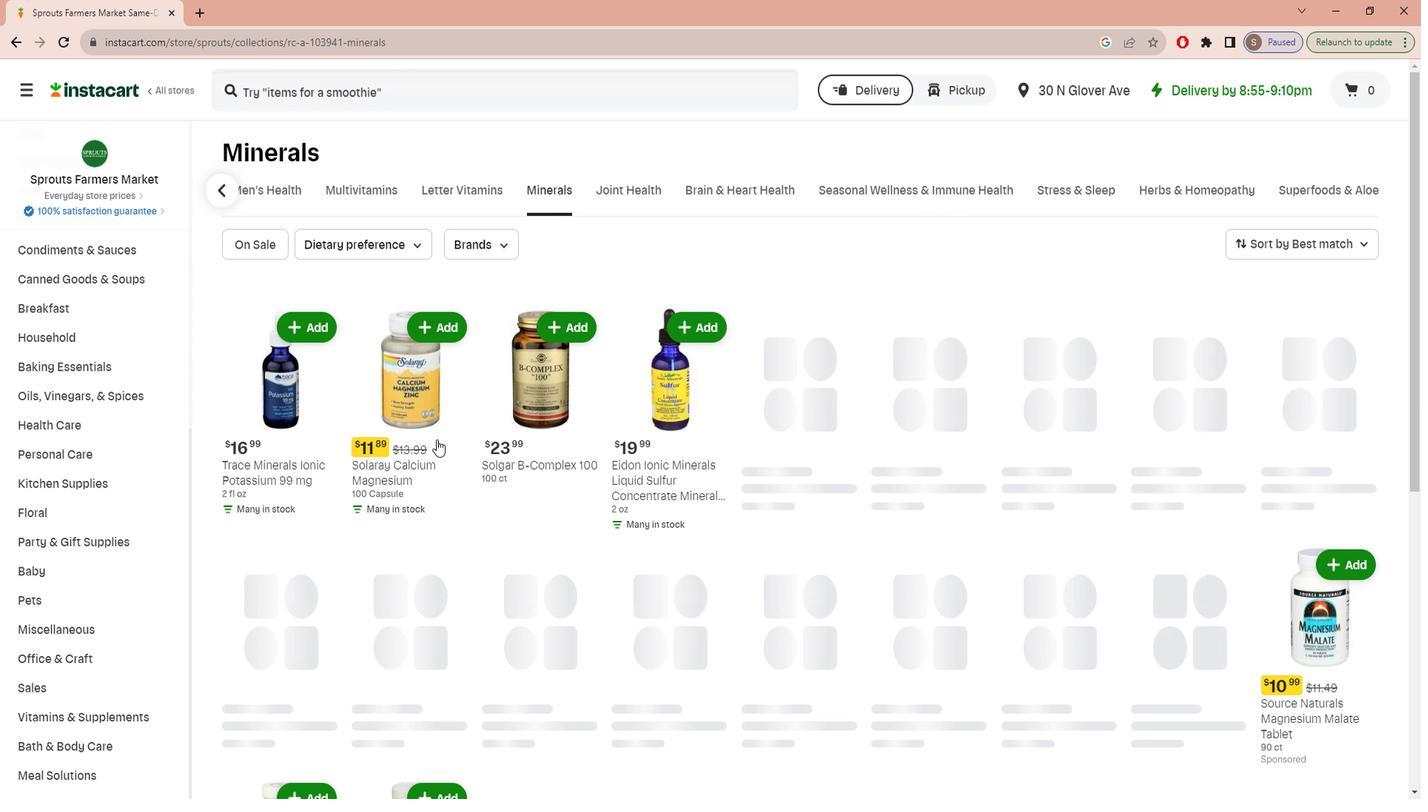 
